 Task: Enable the campaign influence for marketers to measure and report on campaigns
Action: Mouse moved to (204, 196)
Screenshot: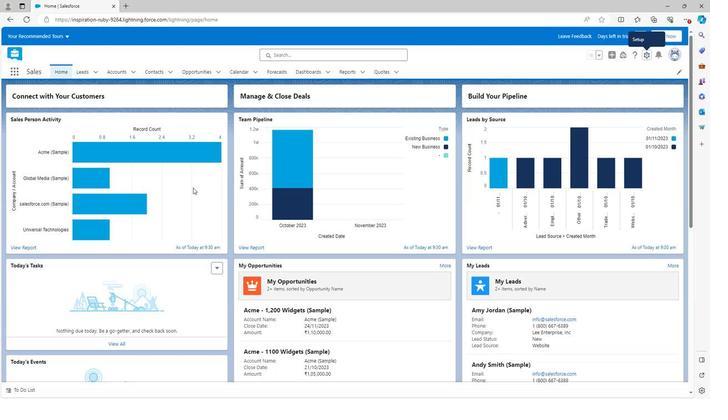 
Action: Mouse scrolled (204, 195) with delta (0, 0)
Screenshot: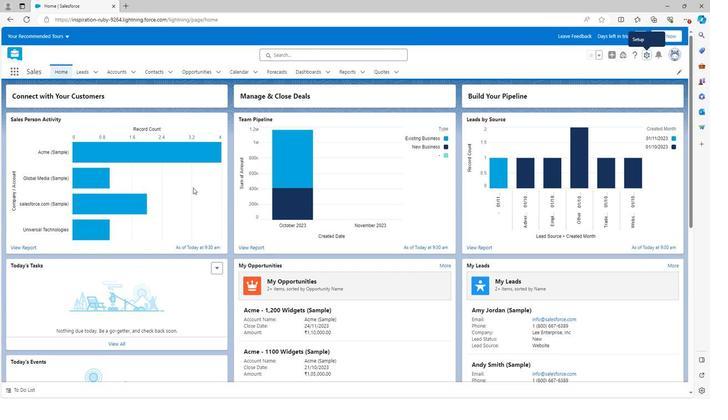 
Action: Mouse scrolled (204, 195) with delta (0, 0)
Screenshot: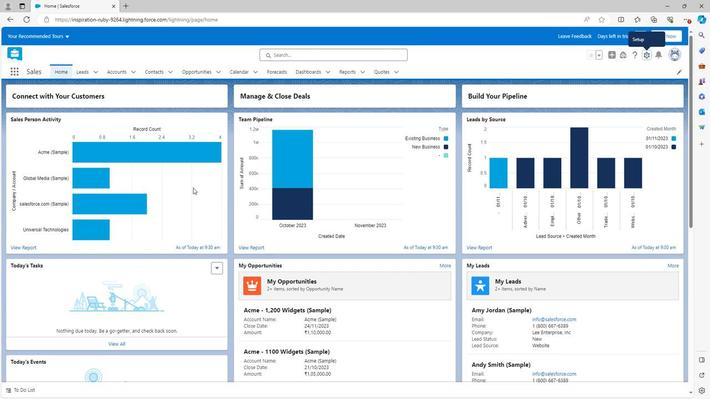 
Action: Mouse moved to (204, 196)
Screenshot: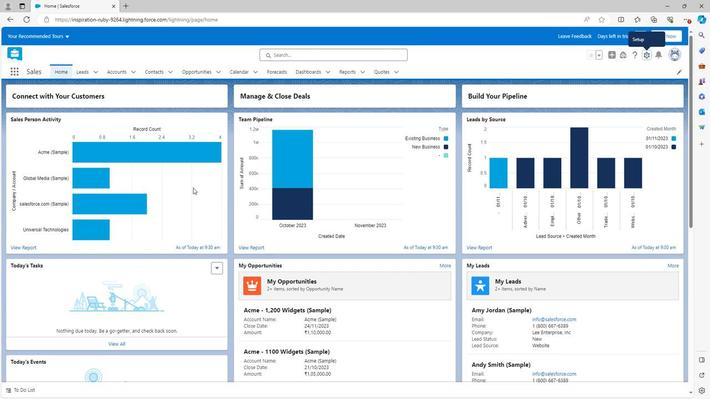 
Action: Mouse scrolled (204, 195) with delta (0, 0)
Screenshot: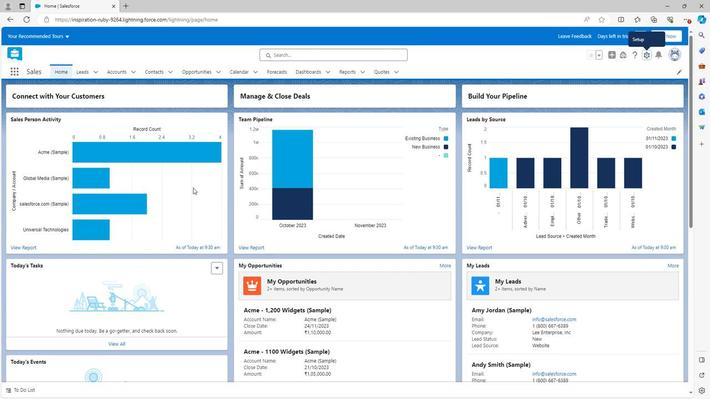
Action: Mouse scrolled (204, 195) with delta (0, 0)
Screenshot: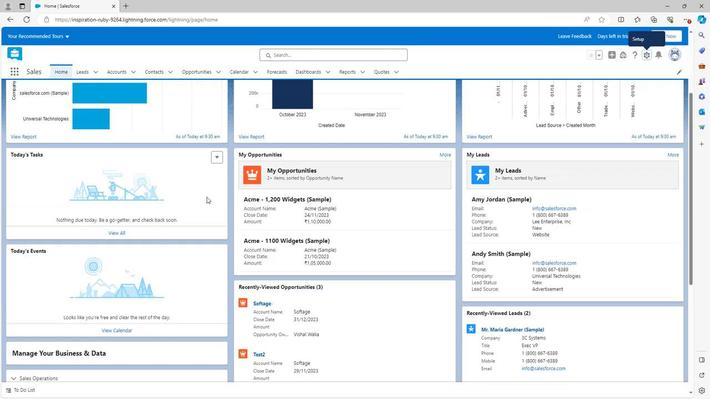 
Action: Mouse scrolled (204, 195) with delta (0, 0)
Screenshot: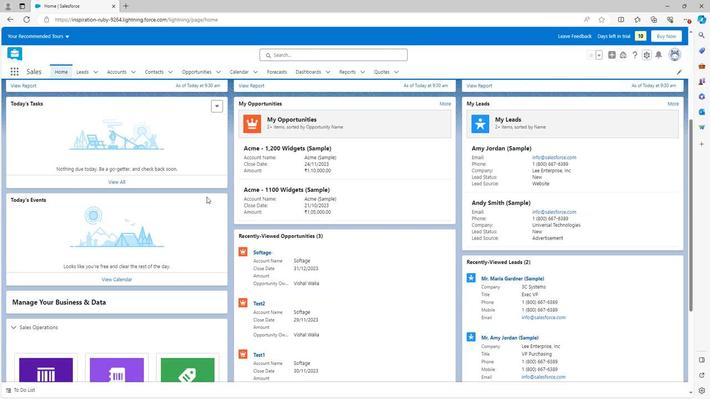 
Action: Mouse scrolled (204, 195) with delta (0, 0)
Screenshot: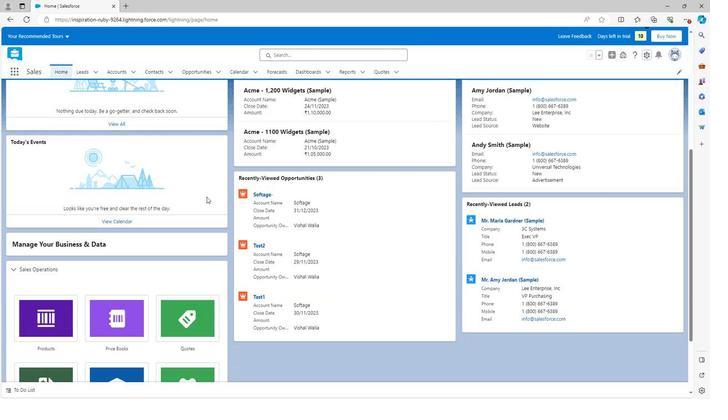 
Action: Mouse scrolled (204, 196) with delta (0, 0)
Screenshot: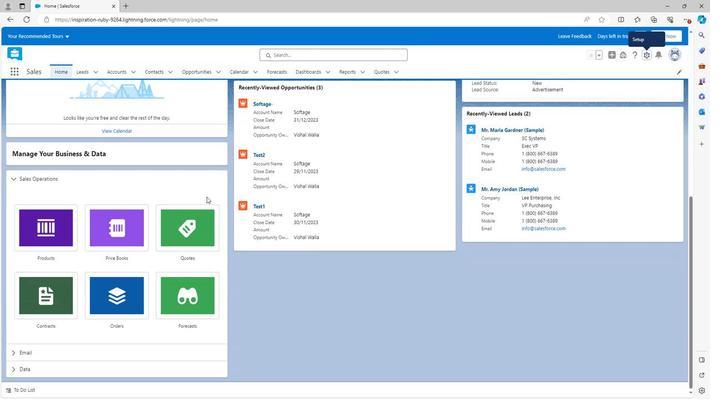 
Action: Mouse scrolled (204, 196) with delta (0, 0)
Screenshot: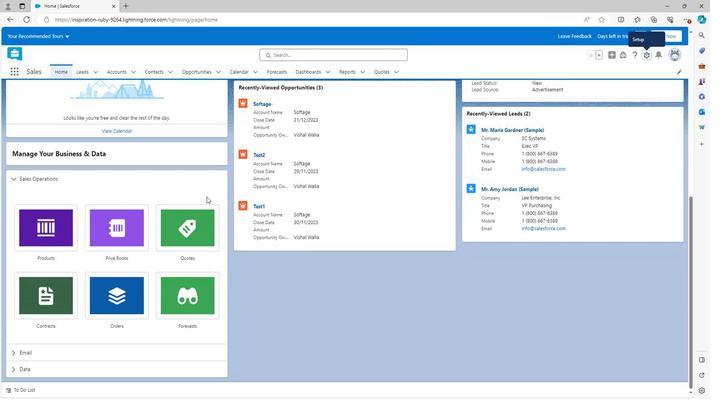 
Action: Mouse scrolled (204, 196) with delta (0, 0)
Screenshot: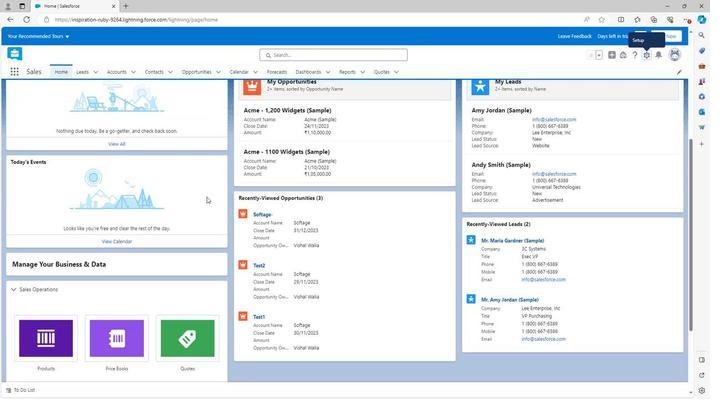 
Action: Mouse scrolled (204, 196) with delta (0, 0)
Screenshot: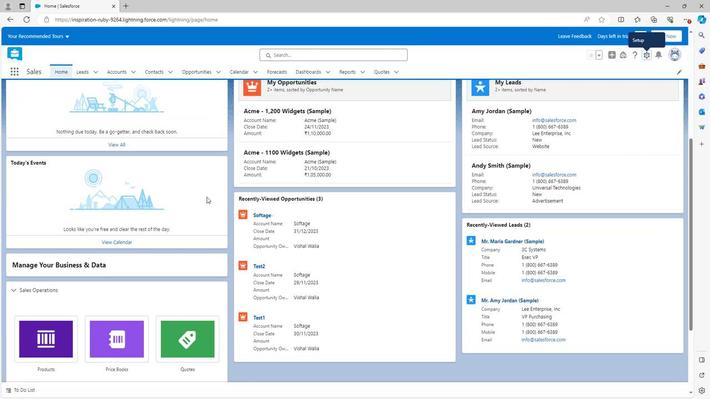 
Action: Mouse scrolled (204, 196) with delta (0, 0)
Screenshot: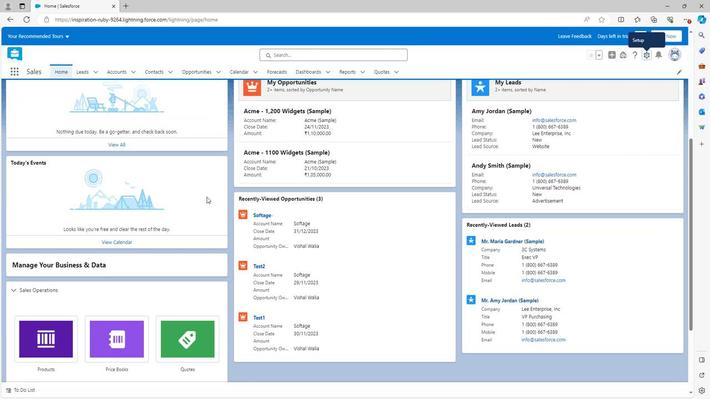 
Action: Mouse scrolled (204, 196) with delta (0, 0)
Screenshot: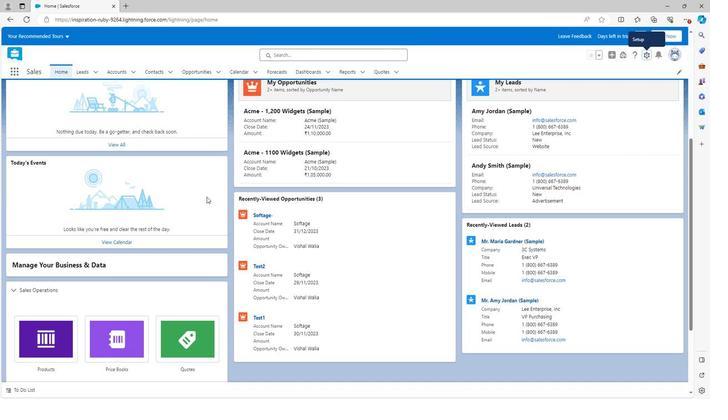 
Action: Mouse scrolled (204, 196) with delta (0, 0)
Screenshot: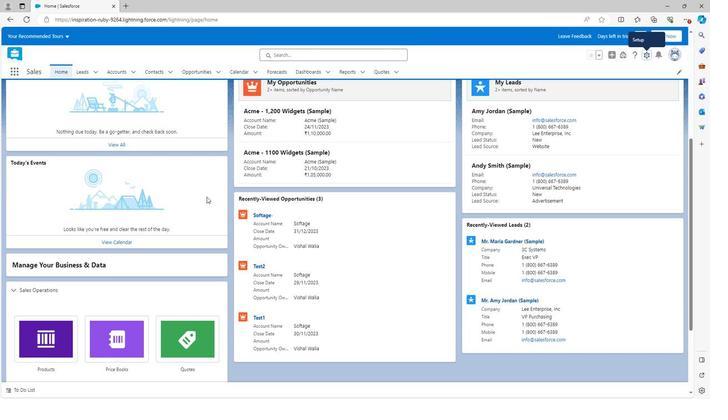 
Action: Mouse scrolled (204, 196) with delta (0, 0)
Screenshot: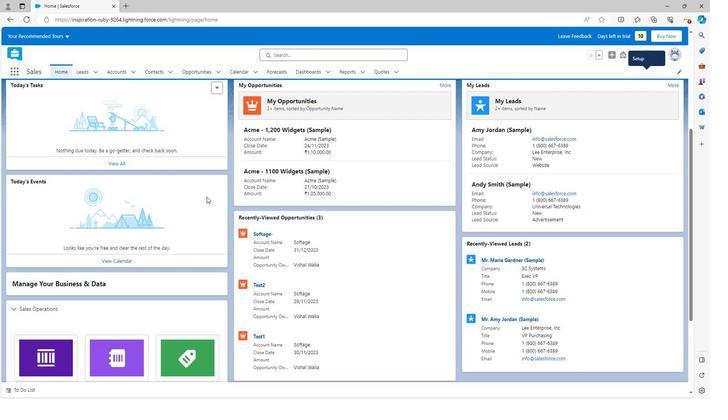 
Action: Mouse moved to (643, 54)
Screenshot: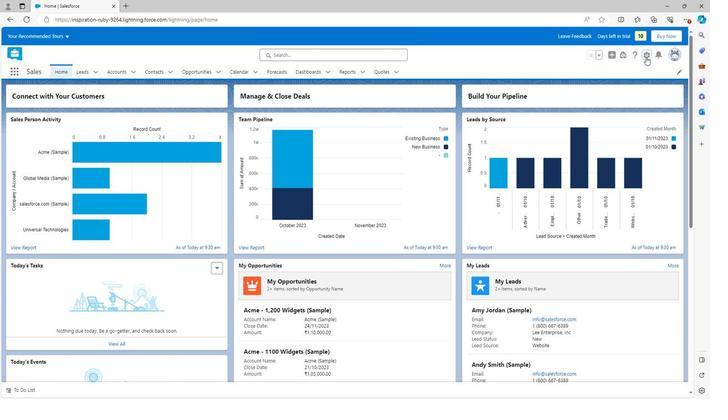 
Action: Mouse pressed left at (643, 54)
Screenshot: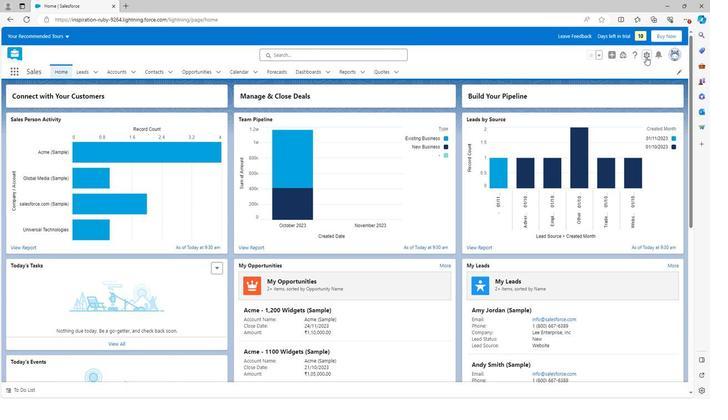 
Action: Mouse moved to (628, 72)
Screenshot: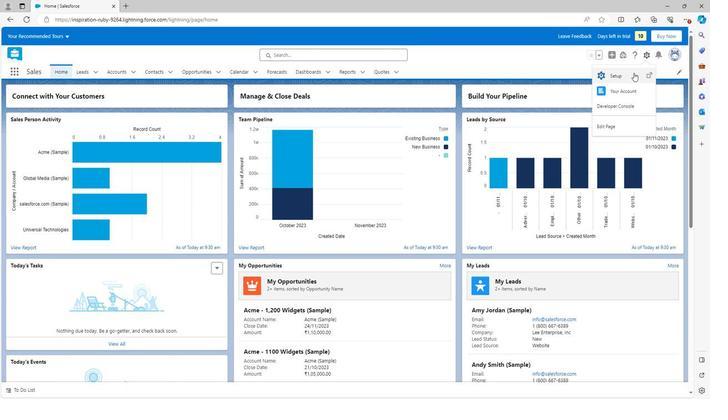
Action: Mouse pressed left at (628, 72)
Screenshot: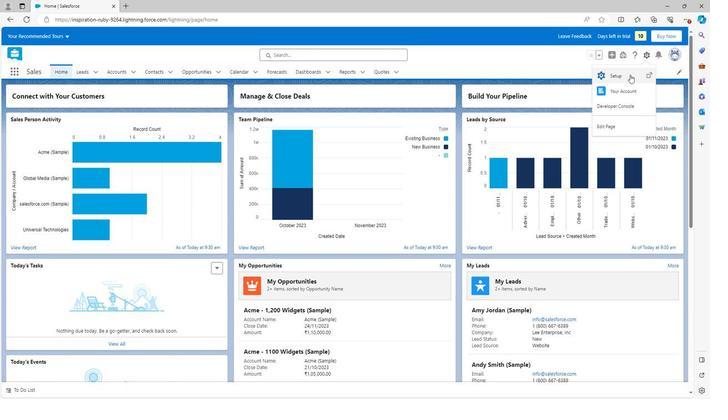 
Action: Mouse moved to (3, 290)
Screenshot: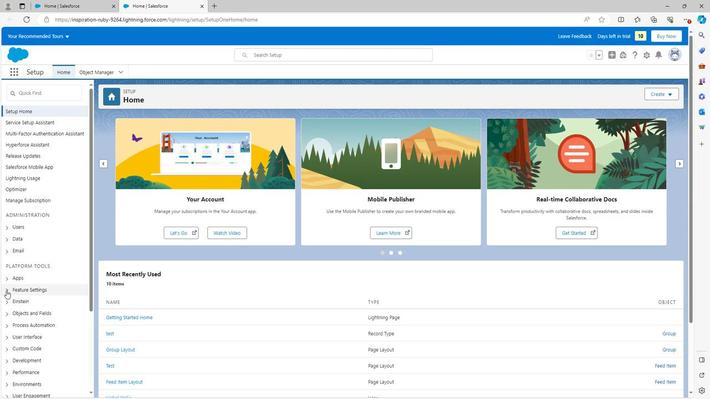 
Action: Mouse pressed left at (3, 290)
Screenshot: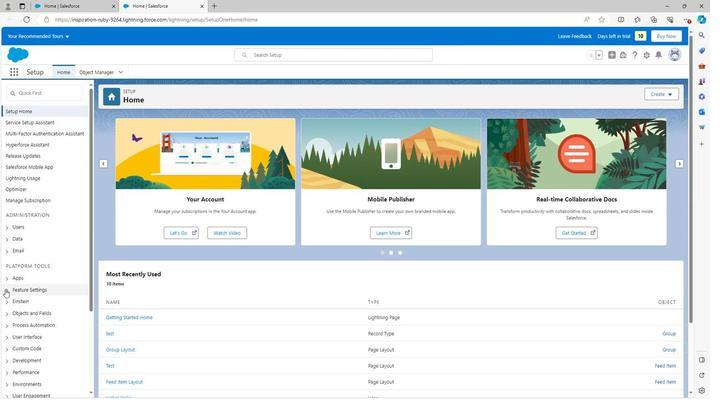 
Action: Mouse moved to (5, 291)
Screenshot: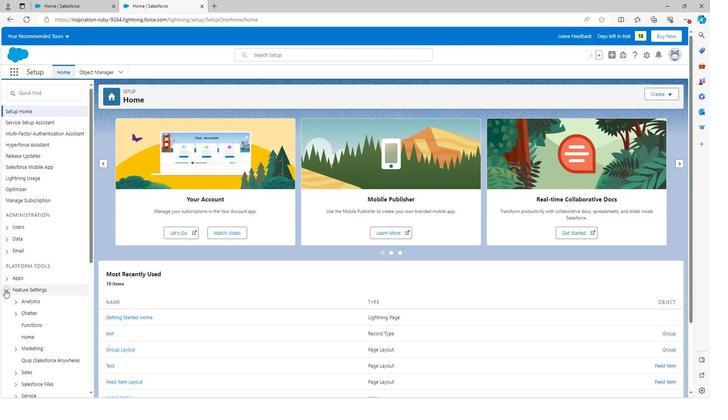 
Action: Mouse scrolled (5, 291) with delta (0, 0)
Screenshot: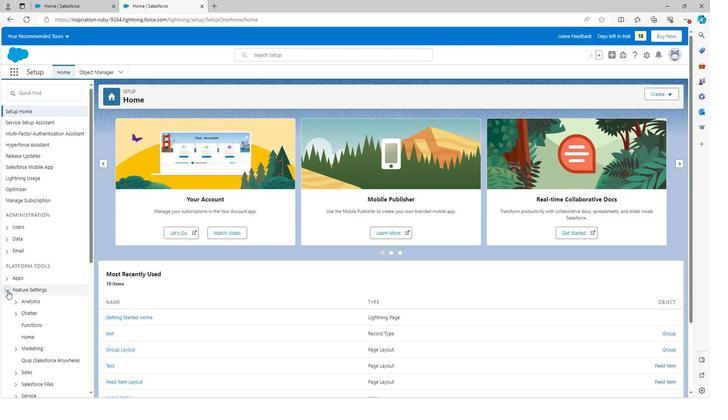 
Action: Mouse scrolled (5, 291) with delta (0, 0)
Screenshot: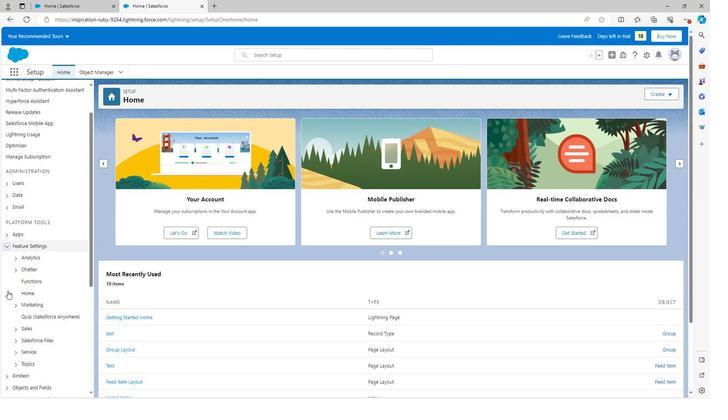 
Action: Mouse scrolled (5, 291) with delta (0, 0)
Screenshot: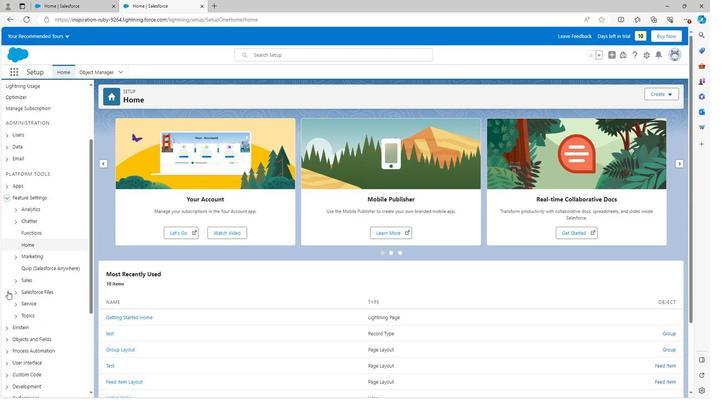 
Action: Mouse moved to (14, 205)
Screenshot: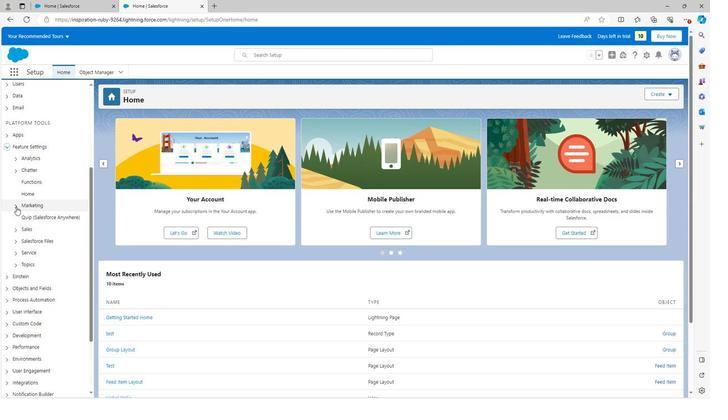 
Action: Mouse pressed left at (14, 205)
Screenshot: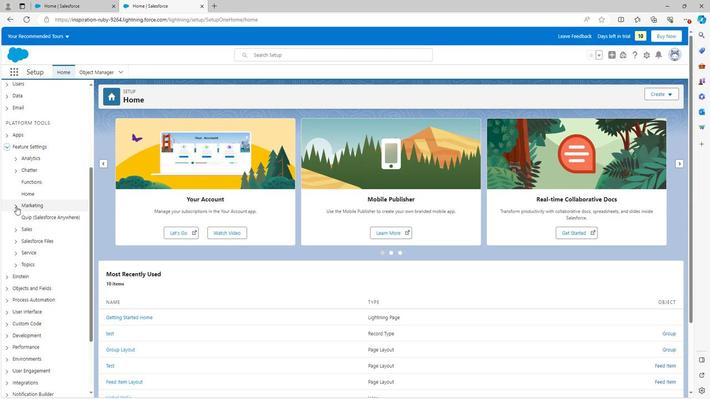 
Action: Mouse moved to (20, 235)
Screenshot: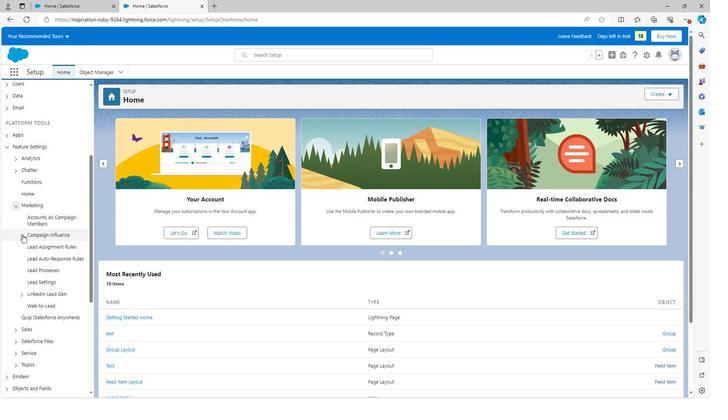 
Action: Mouse pressed left at (20, 235)
Screenshot: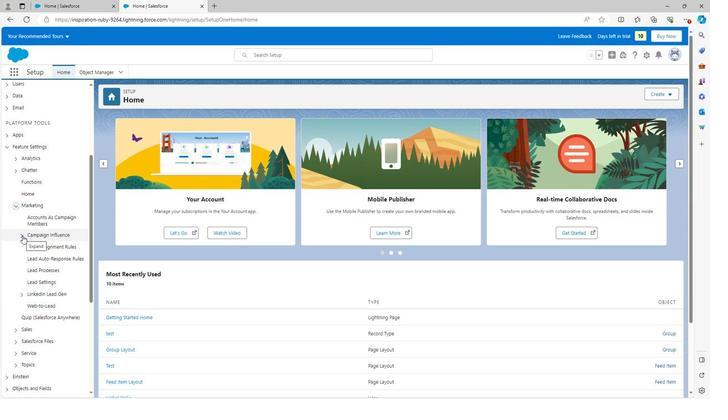 
Action: Mouse moved to (42, 261)
Screenshot: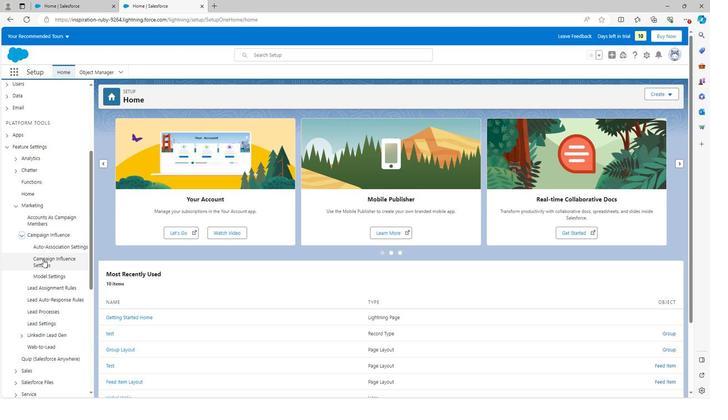 
Action: Mouse pressed left at (42, 261)
Screenshot: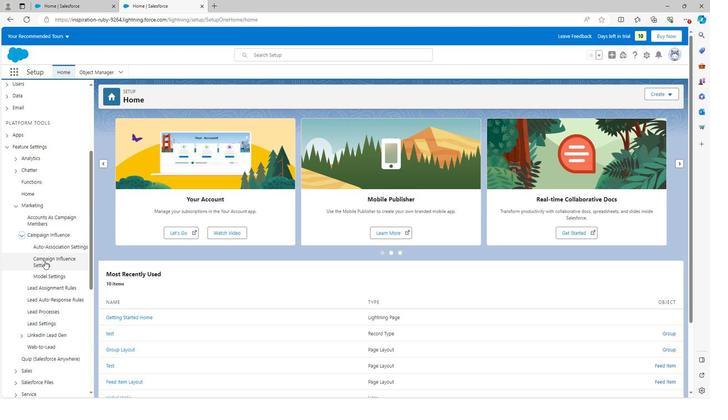 
Action: Mouse moved to (110, 195)
Screenshot: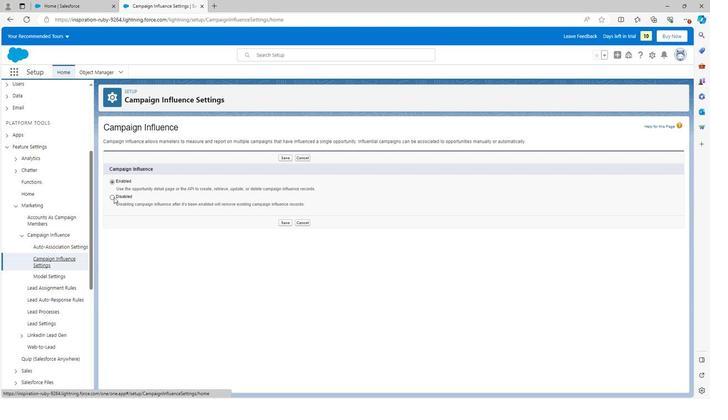 
Action: Mouse pressed left at (110, 195)
Screenshot: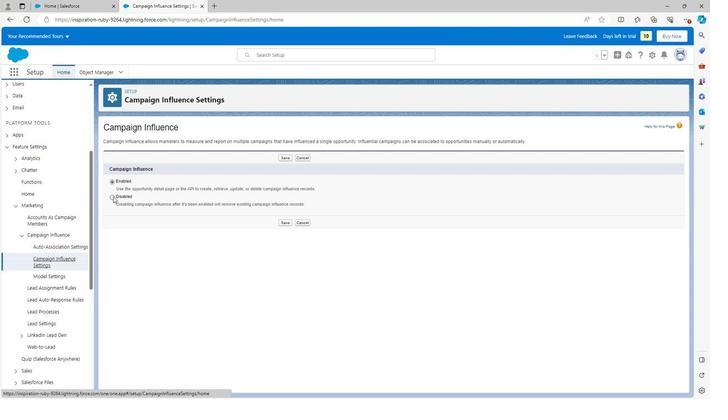 
Action: Mouse moved to (109, 182)
Screenshot: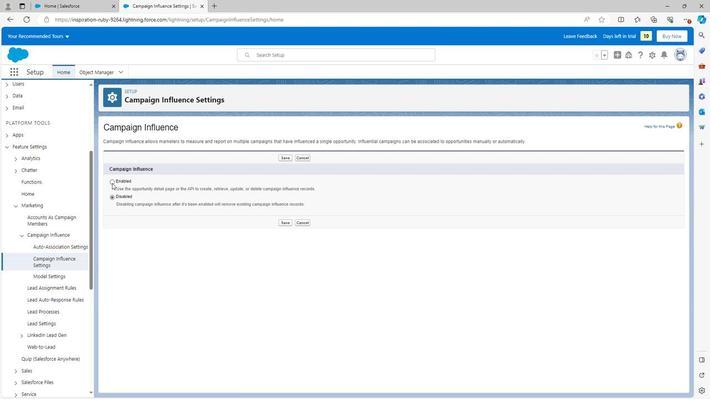 
Action: Mouse pressed left at (109, 182)
Screenshot: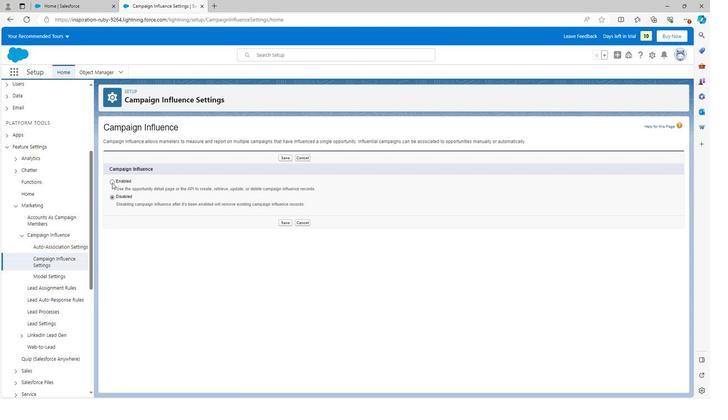 
Action: Mouse moved to (283, 221)
Screenshot: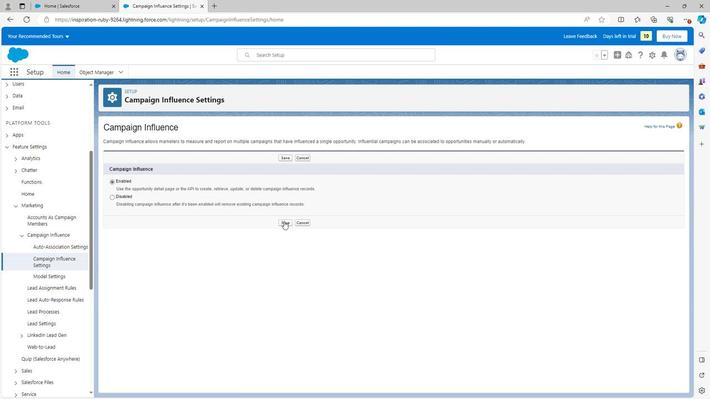 
Action: Mouse pressed left at (283, 221)
Screenshot: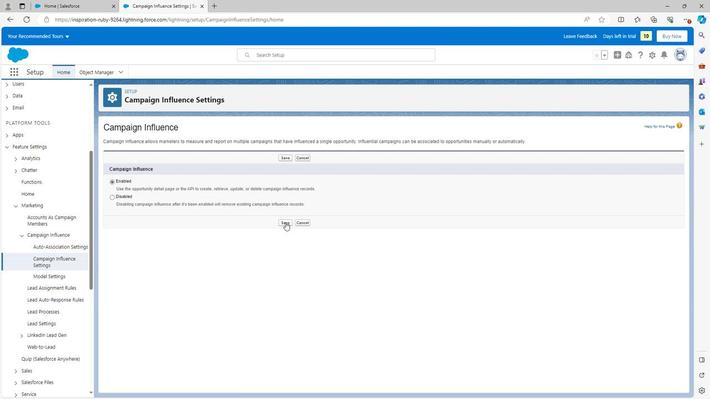 
Action: Mouse moved to (198, 2)
Screenshot: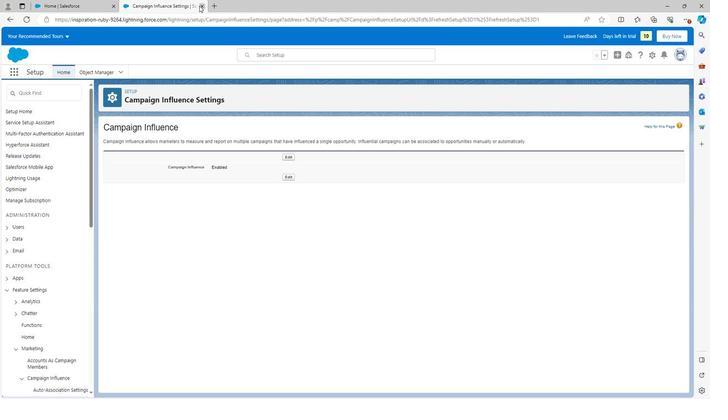
Action: Mouse pressed left at (198, 2)
Screenshot: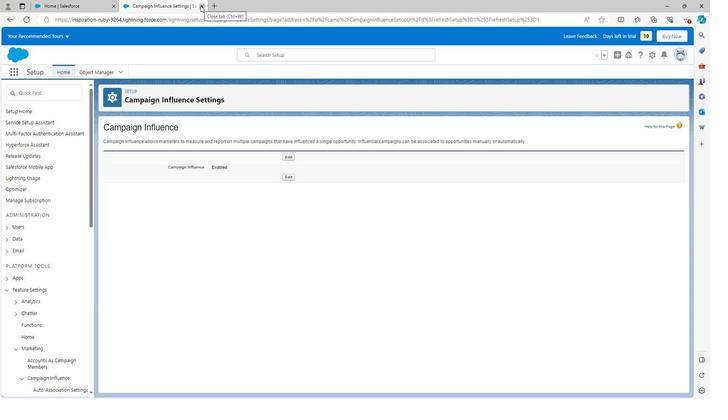 
Action: Mouse moved to (389, 191)
Screenshot: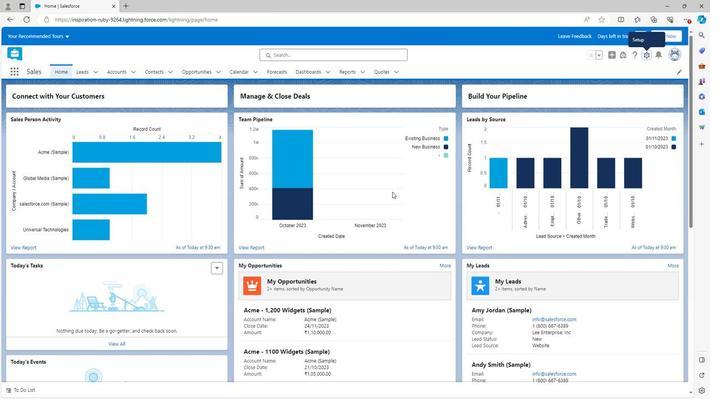 
